 Task: Create a new task for the cafe launch and use 'Find and Replace' to modify specific words in the task description.
Action: Mouse moved to (10, 153)
Screenshot: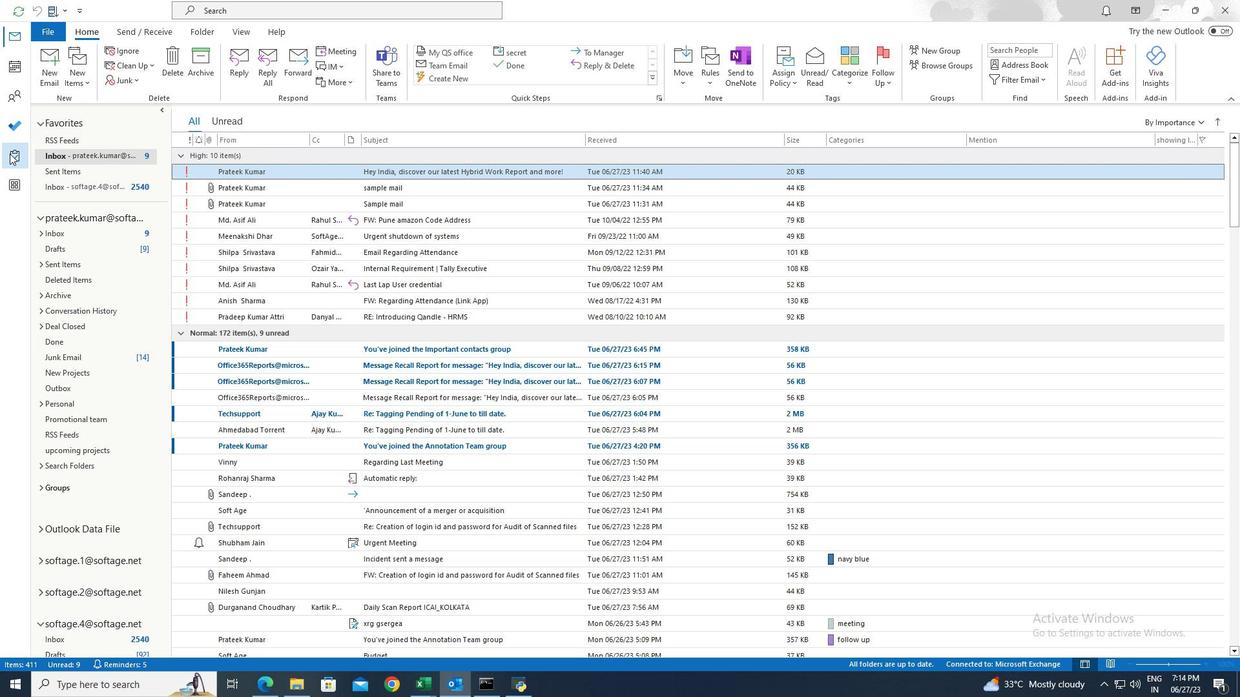 
Action: Mouse pressed left at (10, 153)
Screenshot: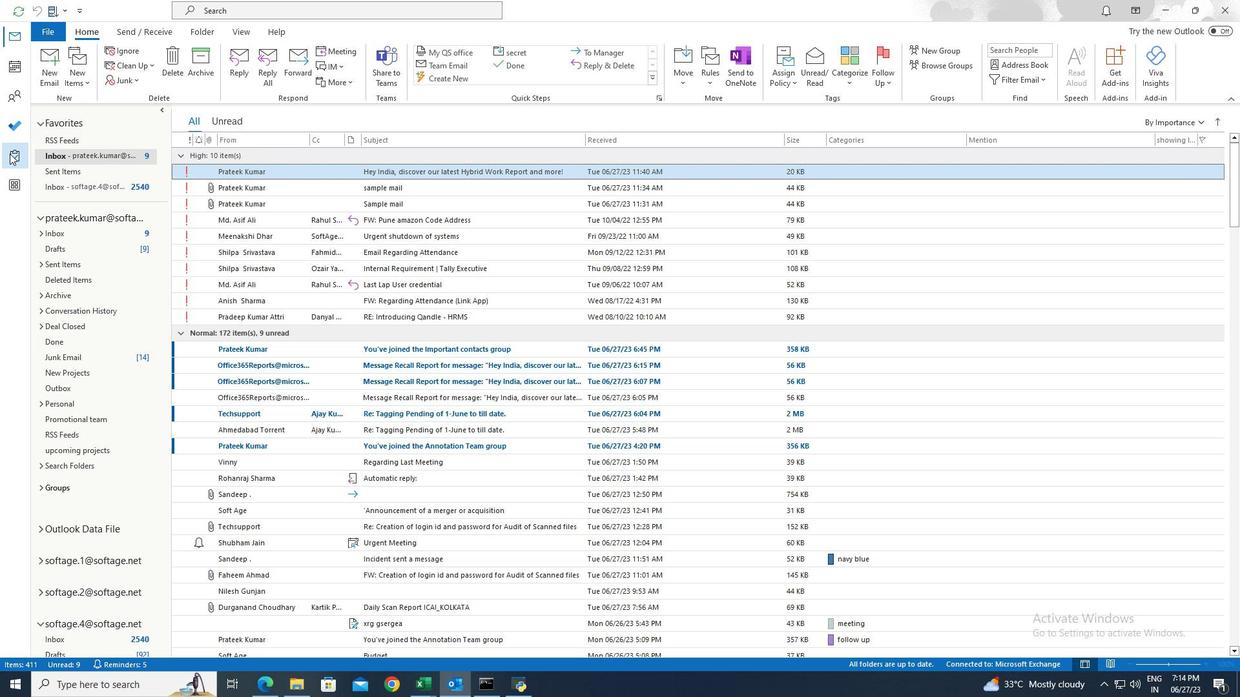 
Action: Mouse moved to (51, 65)
Screenshot: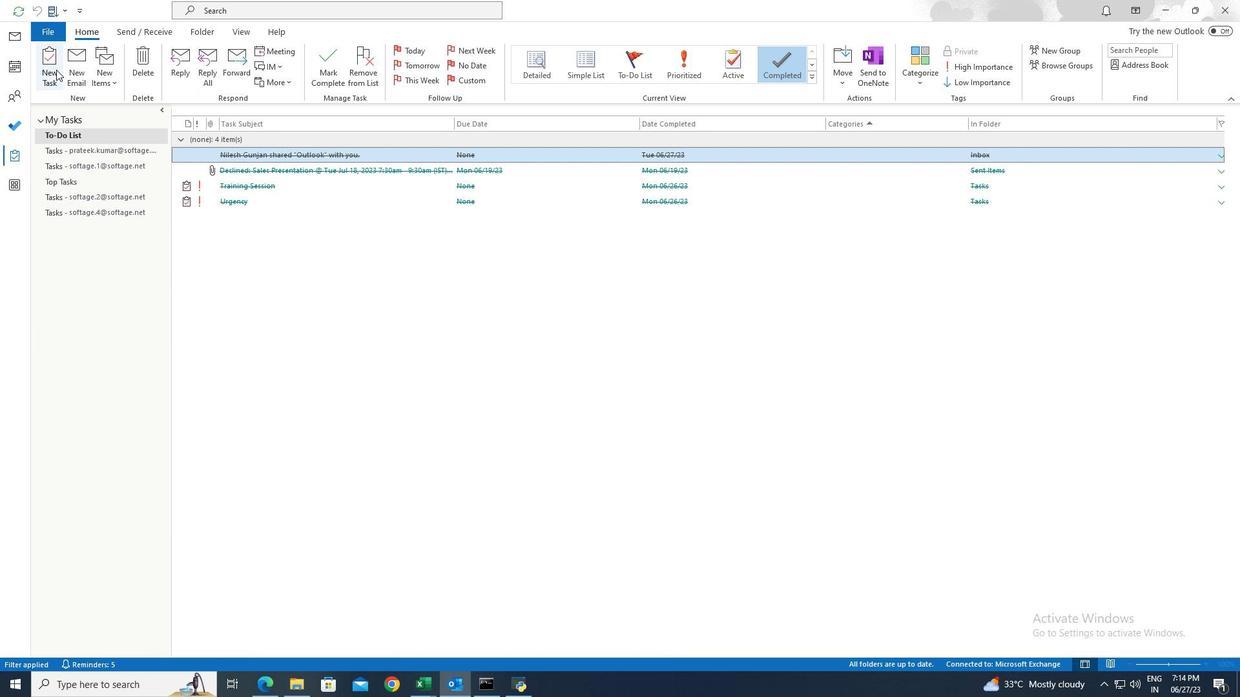 
Action: Mouse pressed left at (51, 65)
Screenshot: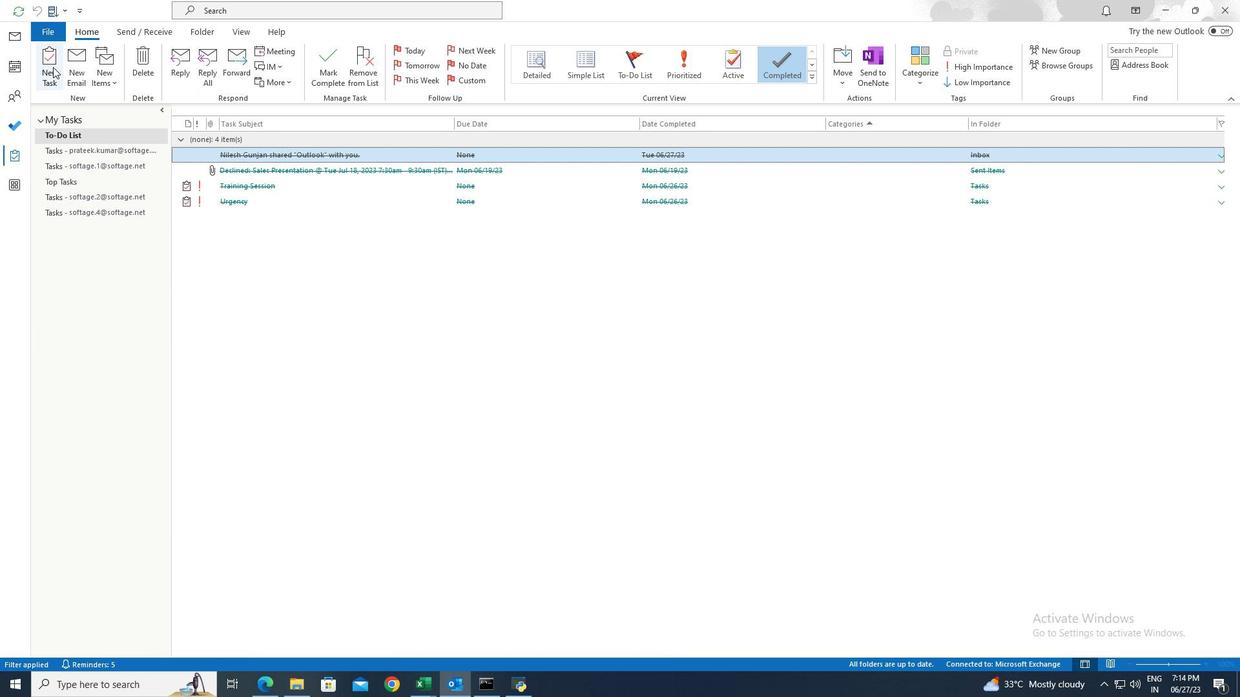 
Action: Mouse moved to (153, 134)
Screenshot: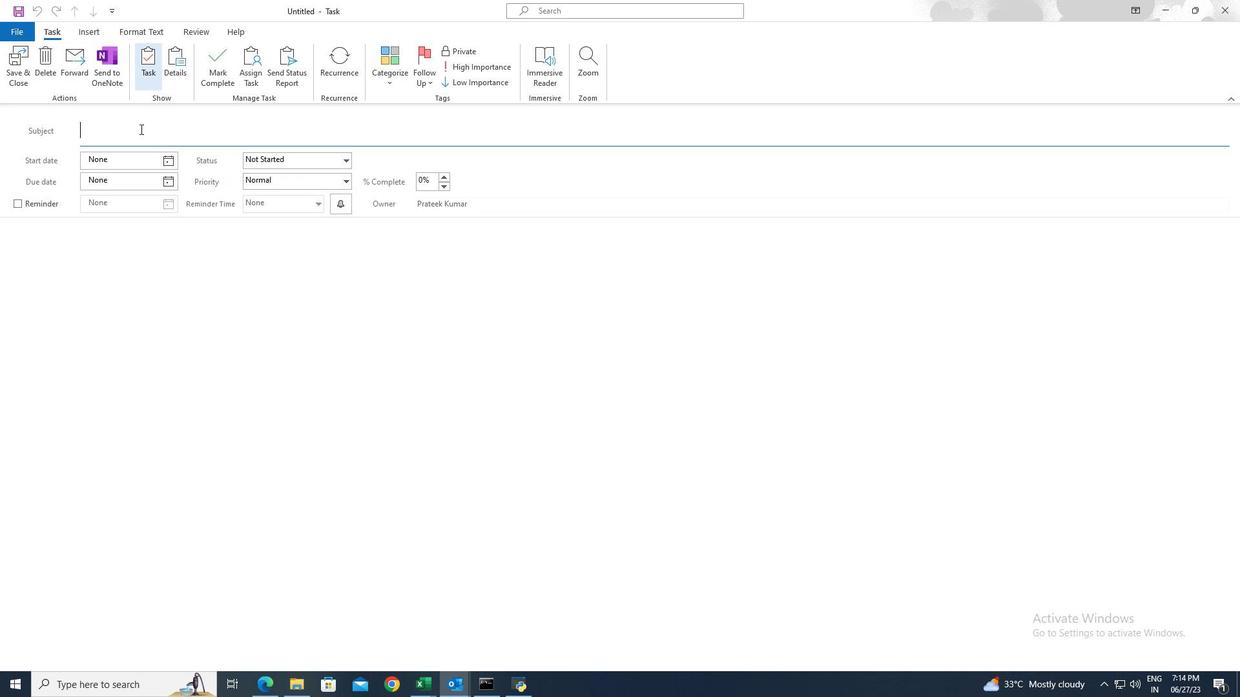 
Action: Mouse pressed left at (153, 134)
Screenshot: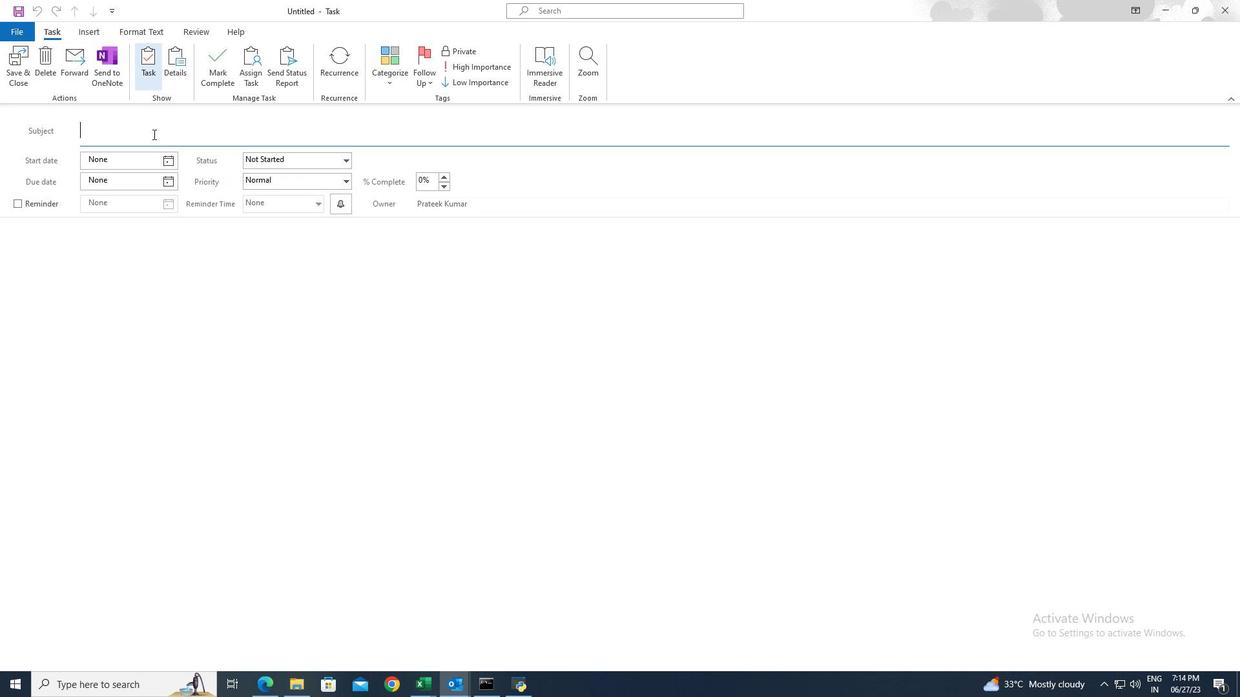 
Action: Key pressed <Key.shift>New<Key.space><Key.shift>Cafe<Key.space><Key.shift>Launch<Key.space>-<Key.space><Key.shift>Brewing<Key.space><Key.shift>Delightful<Key.space><Key.shift>Experiences
Screenshot: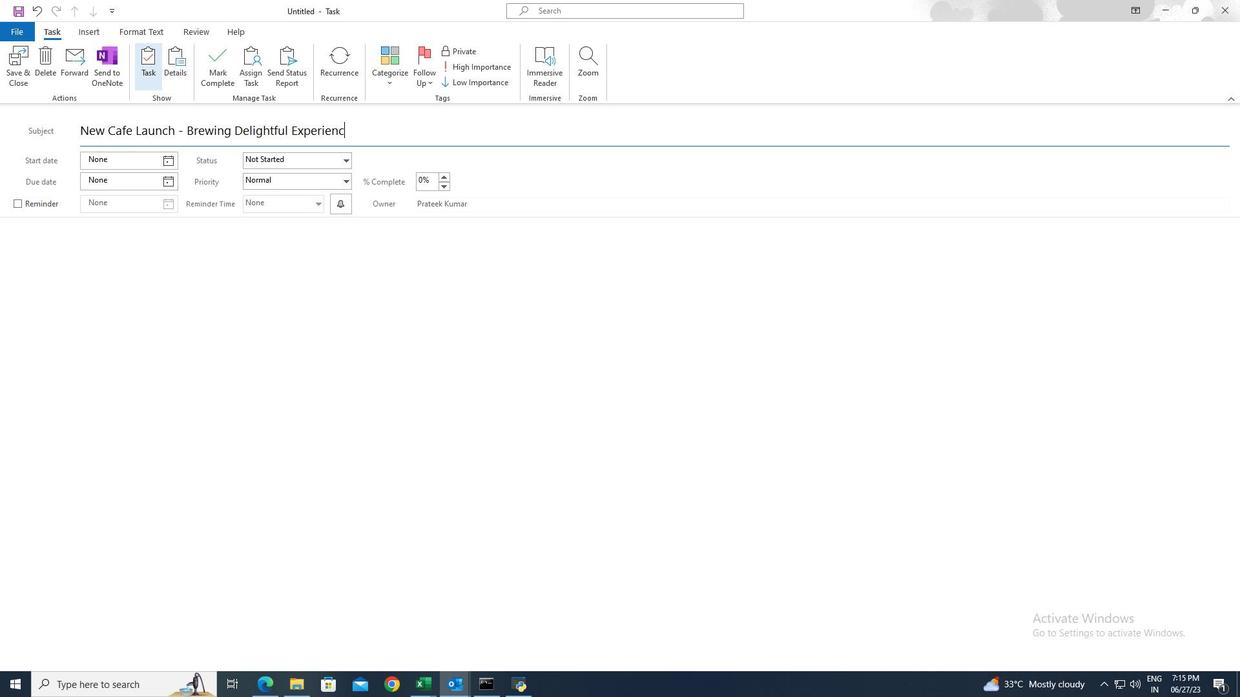 
Action: Mouse moved to (239, 237)
Screenshot: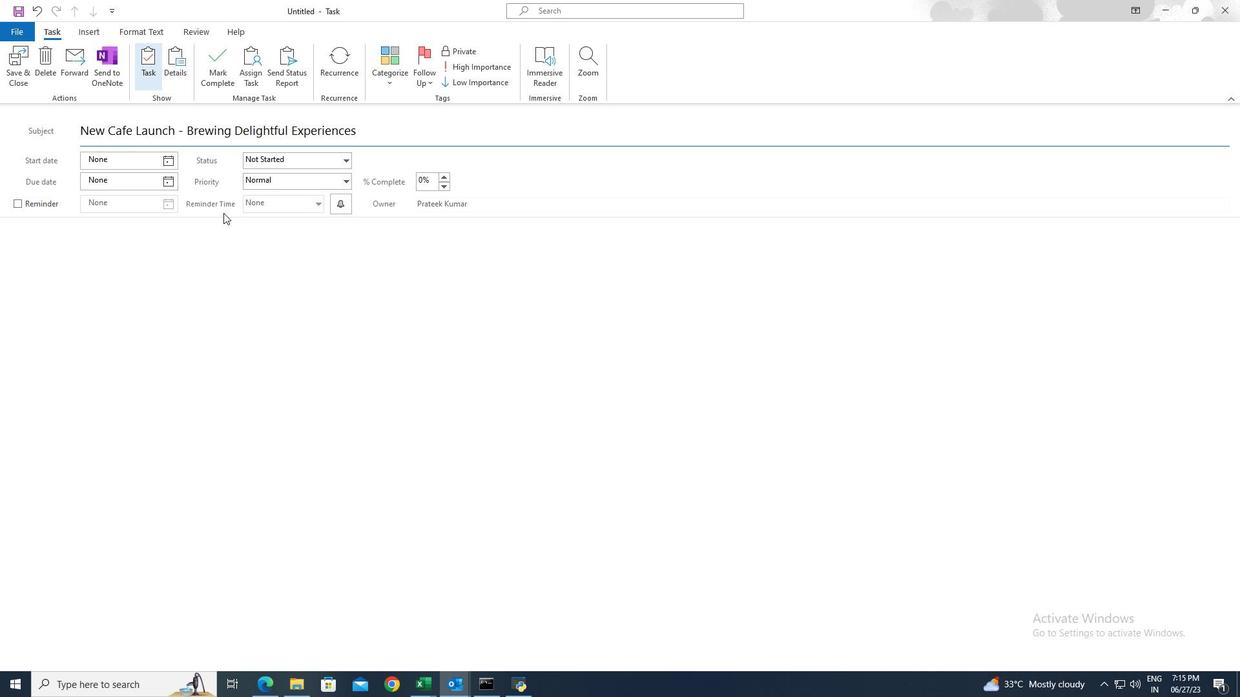 
Action: Mouse pressed left at (239, 237)
Screenshot: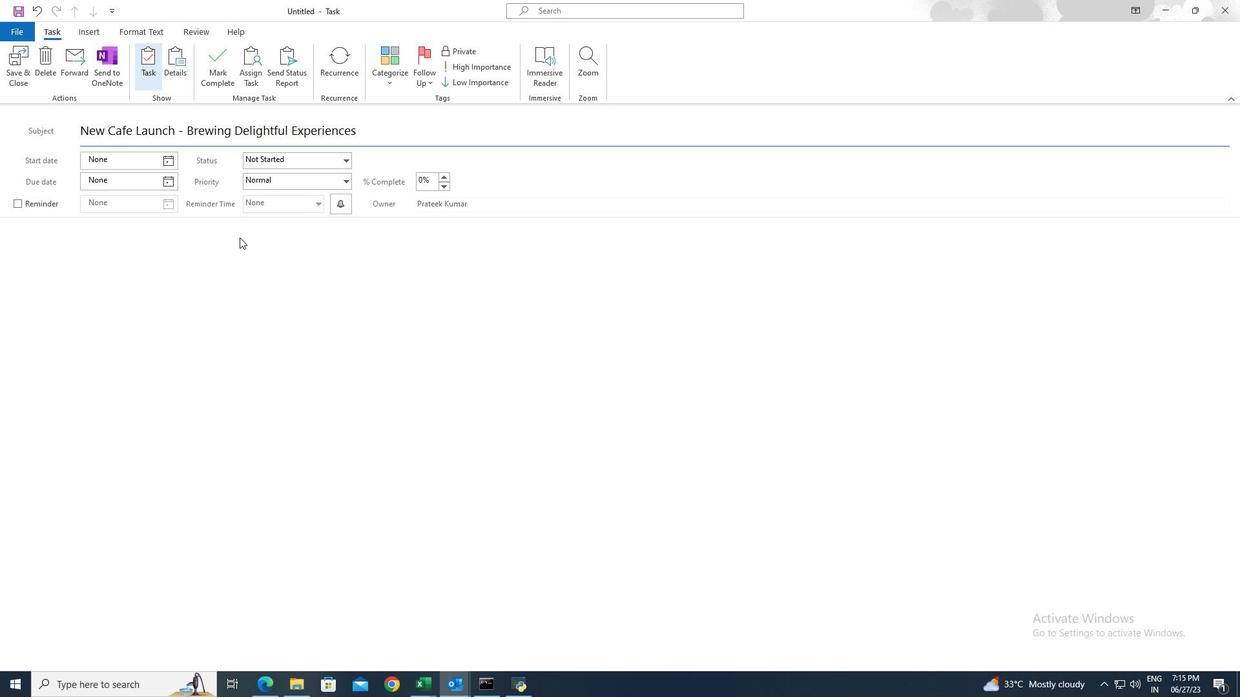 
Action: Key pressed <Key.shift>Facilitate<Key.space>the<Key.space>successful<Key.space>launch<Key.space>of<Key.space>our<Key.space>new<Key.space>cafe<Key.space>by<Key.space>overseeing<Key.space>key<Key.space>activites.<Key.space><Key.shift>C<Key.backspace><Key.backspace><Key.backspace><Key.backspace><Key.backspace><Key.backspace><Key.backspace><Key.backspace>b<Key.backspace>vities.<Key.space><Key.shift>Coordinate<Key.space>cafe<Key.space>design<Key.space>and<Key.space>setup,<Key.space>menu<Key.space>creation,<Key.space>hiring<Key.space>and<Key.space>training<Key.space>of<Key.space>staff,<Key.space>and<Key.space>marketing<Key.space>initiatives.<Key.space><Key.shift>Ensure<Key.space>a<Key.space>seamless<Key.space>customer<Key.space>experience<Key.space>and<Key.space>deliver<Key.space>a<Key.space>captivating<Key.space>ambience<Key.space>that<Key.space>leaves<Key.space>a<Key.space>lat<Key.backspace>sting<Key.space>impression
Screenshot: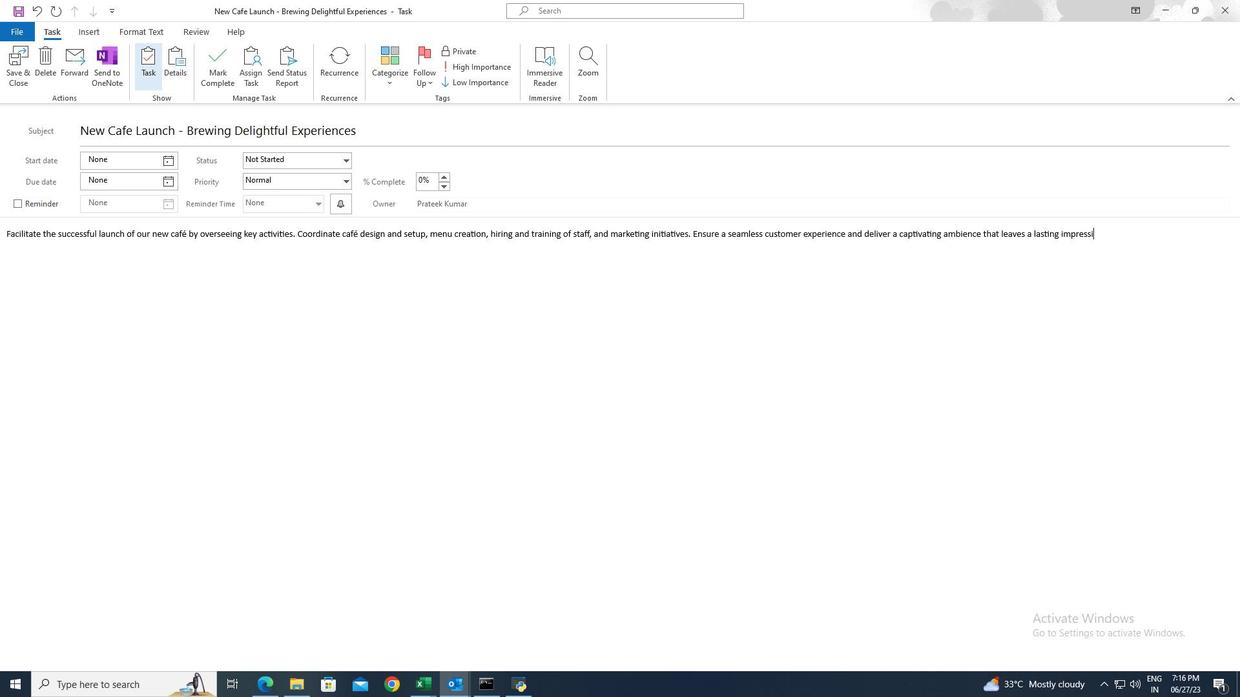 
Action: Mouse moved to (162, 34)
Screenshot: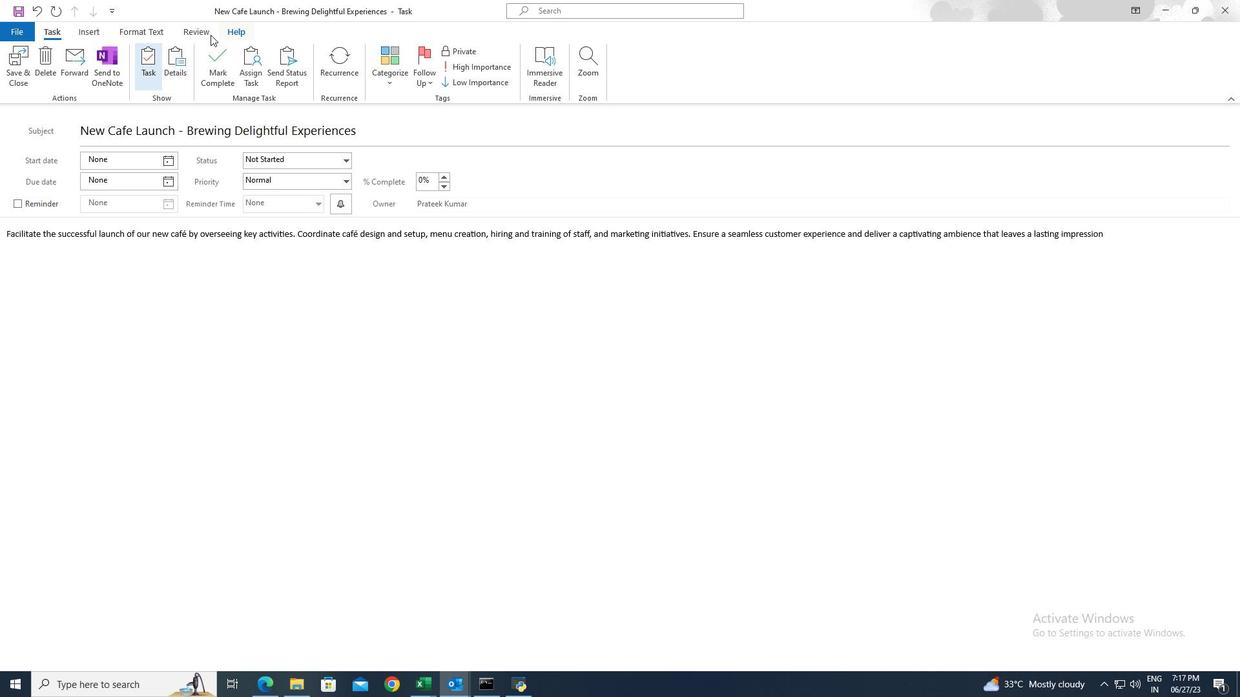 
Action: Mouse pressed left at (162, 34)
Screenshot: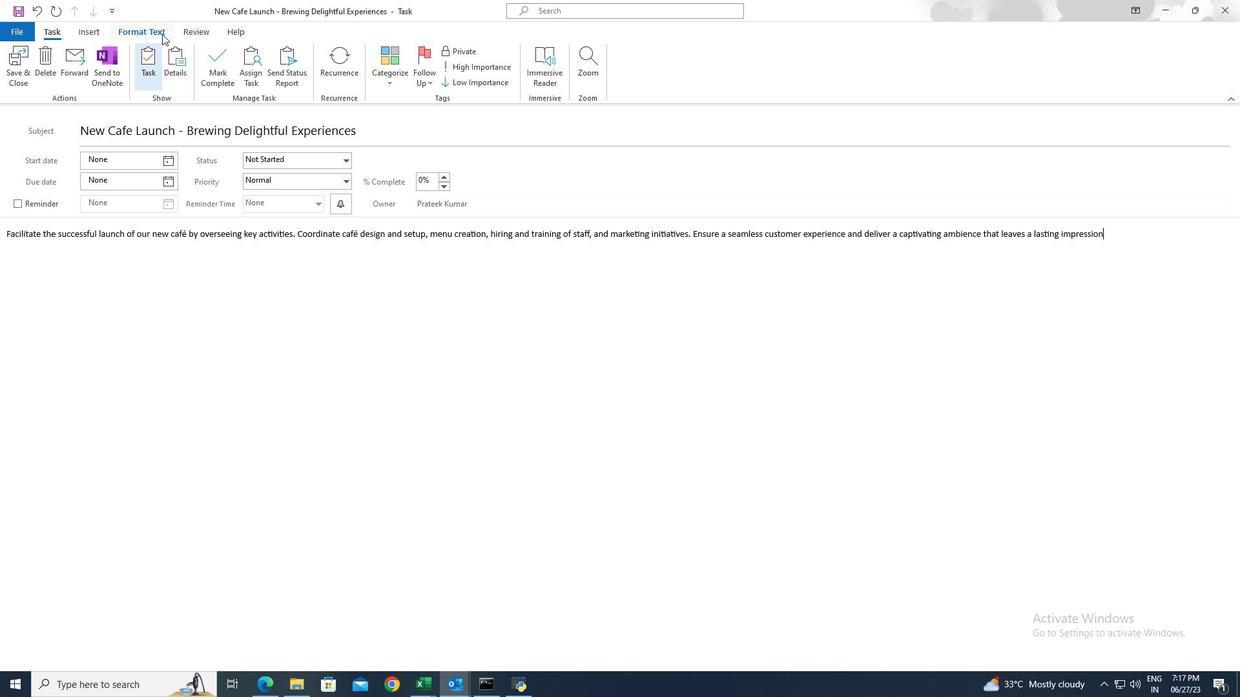 
Action: Mouse moved to (1152, 62)
Screenshot: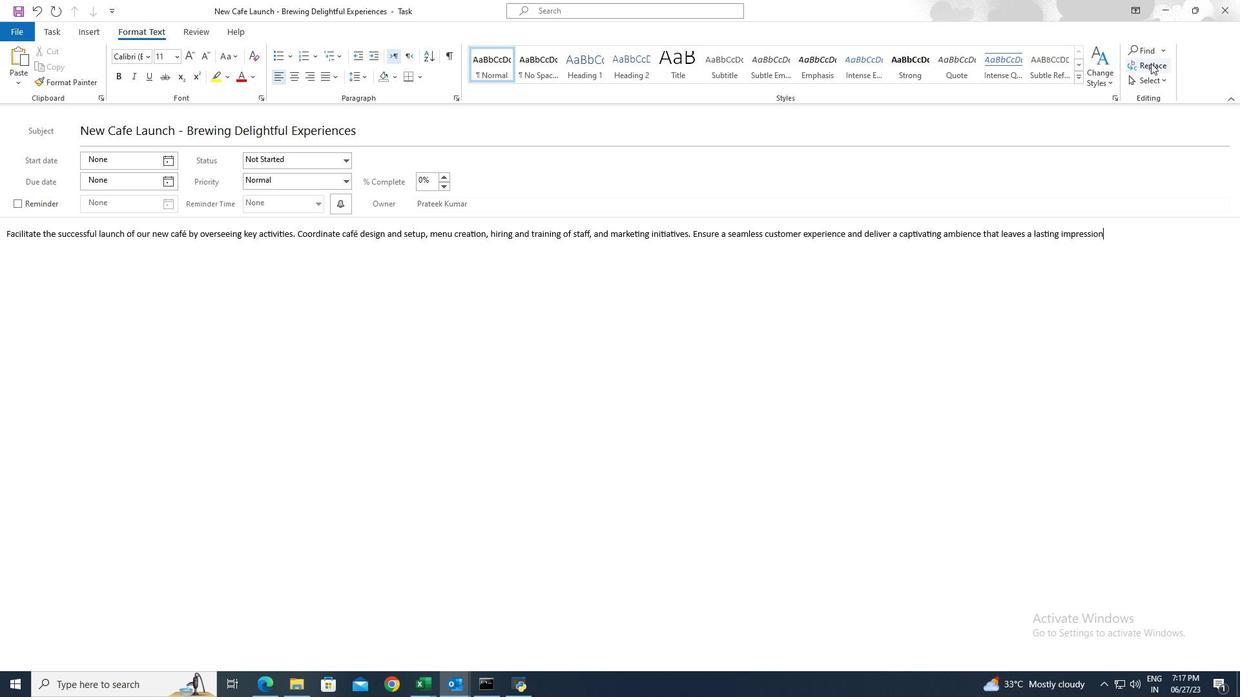 
Action: Mouse pressed left at (1152, 62)
Screenshot: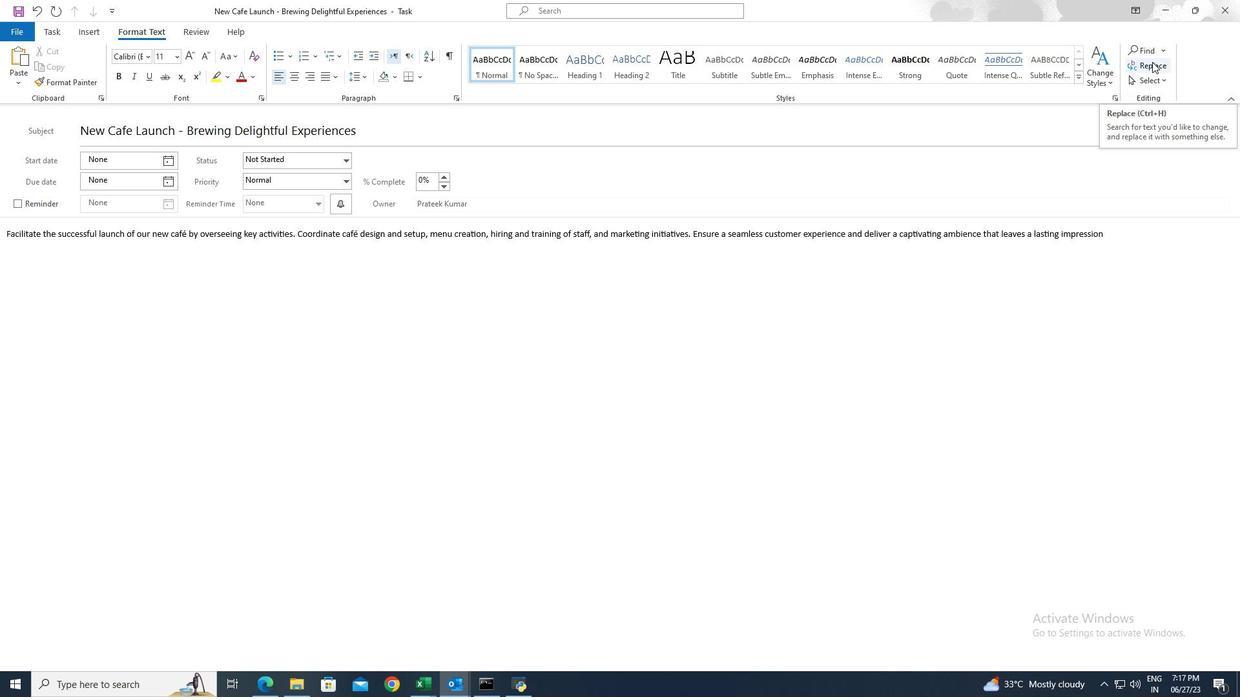 
Action: Mouse moved to (573, 301)
Screenshot: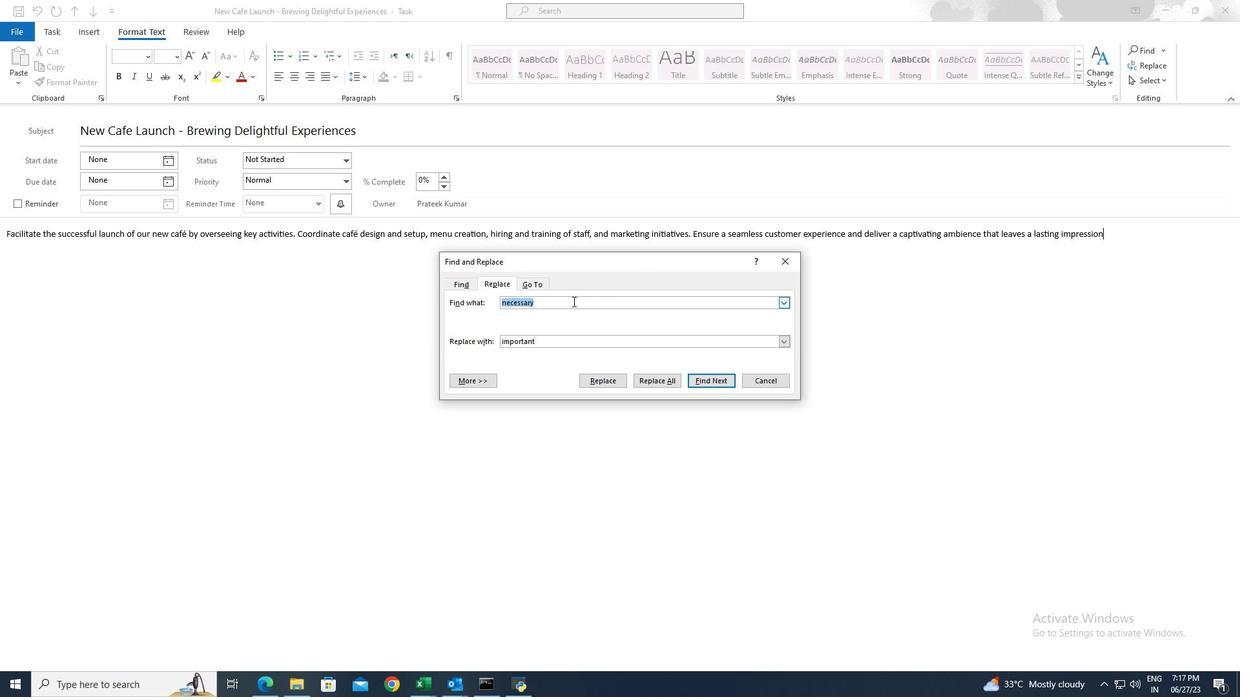 
Action: Key pressed <Key.backspace>overseeing
Screenshot: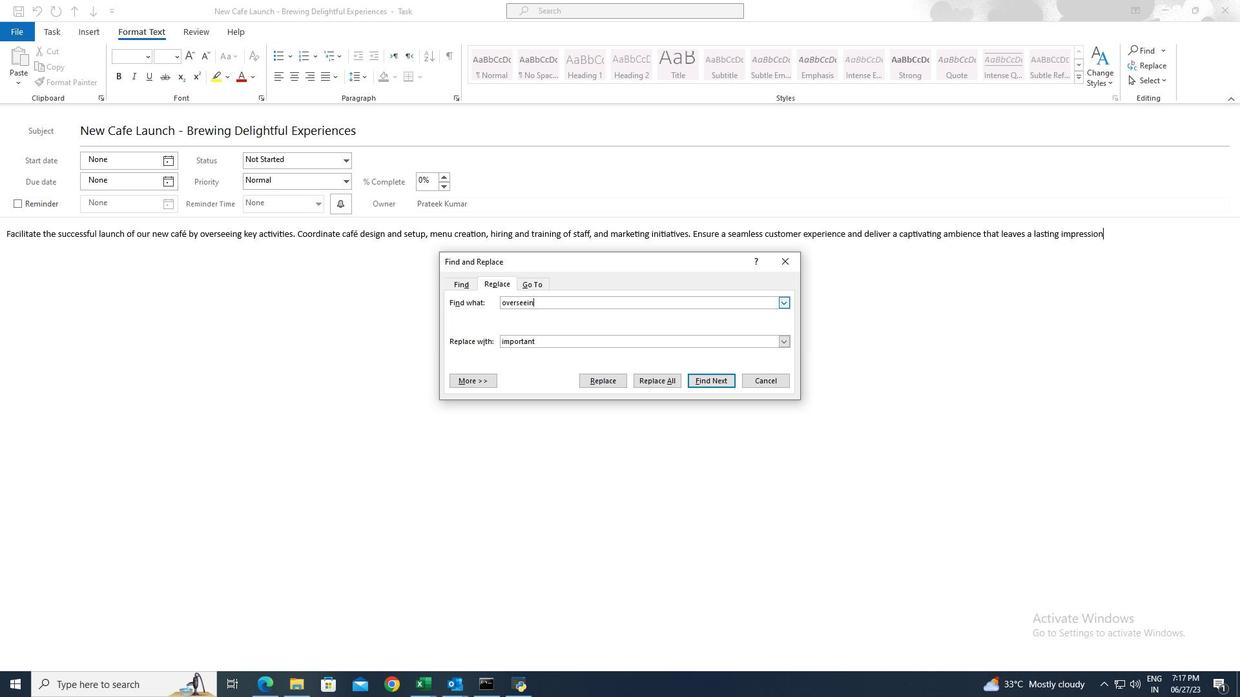 
Action: Mouse moved to (562, 342)
Screenshot: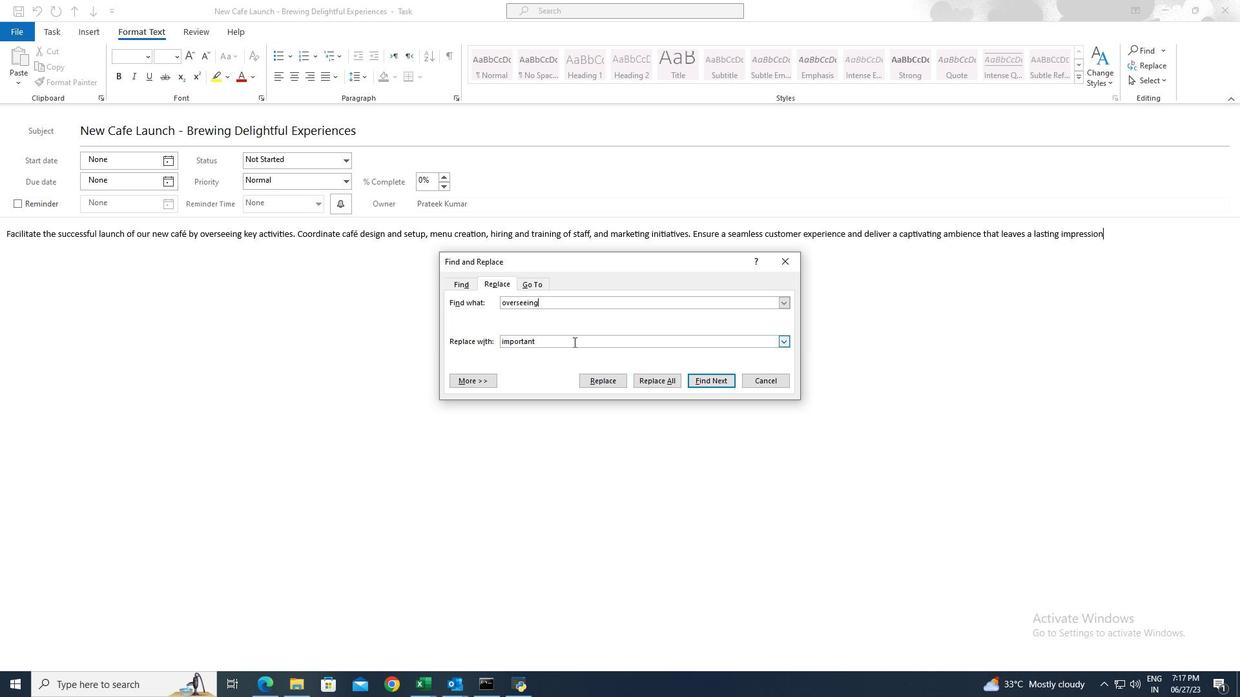 
Action: Mouse pressed left at (562, 342)
Screenshot: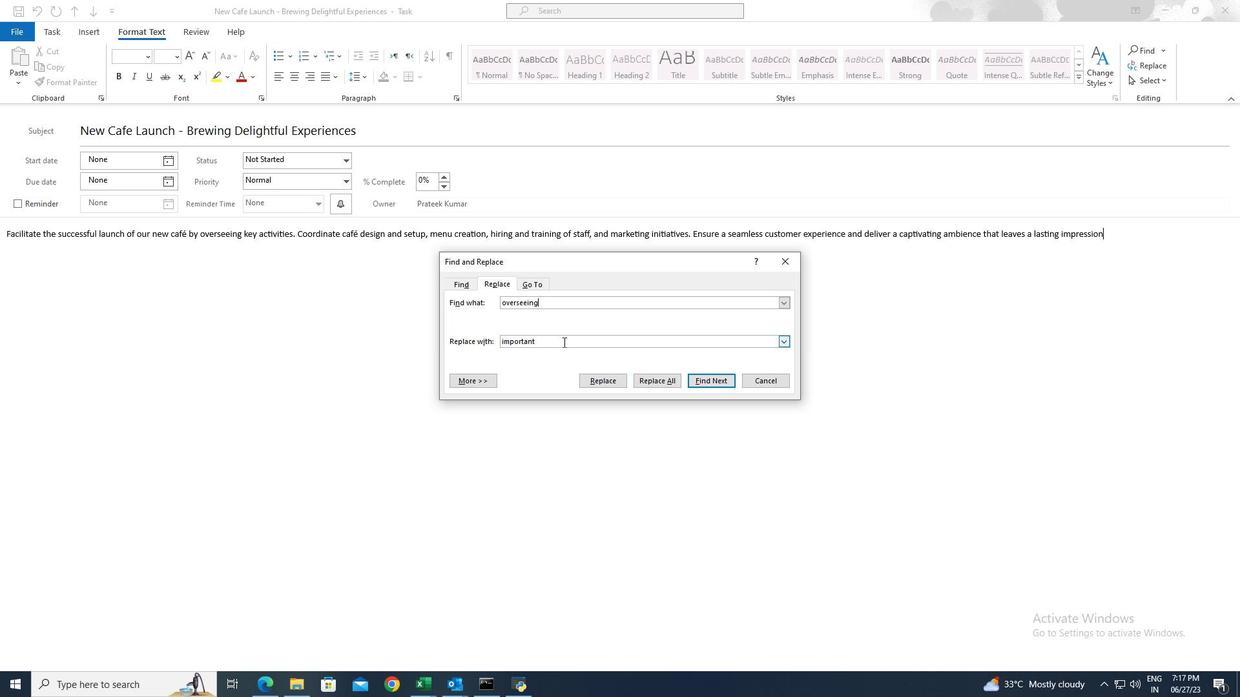 
Action: Mouse pressed left at (562, 342)
Screenshot: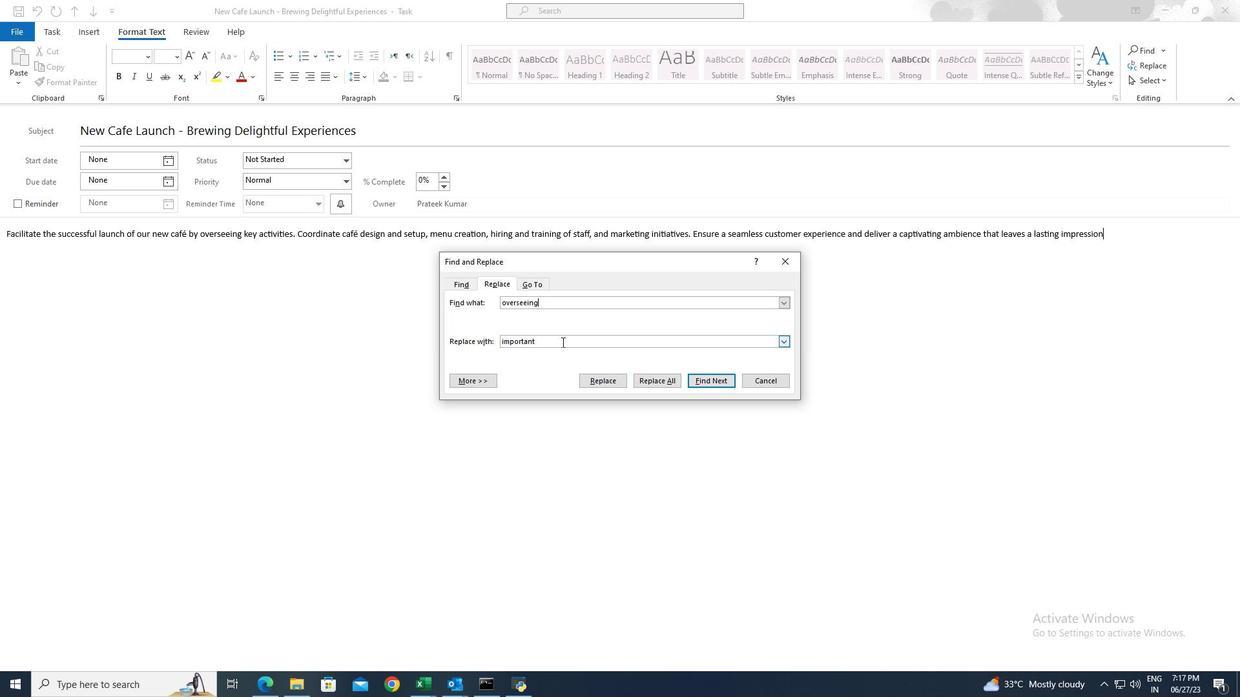 
Action: Mouse pressed left at (562, 342)
Screenshot: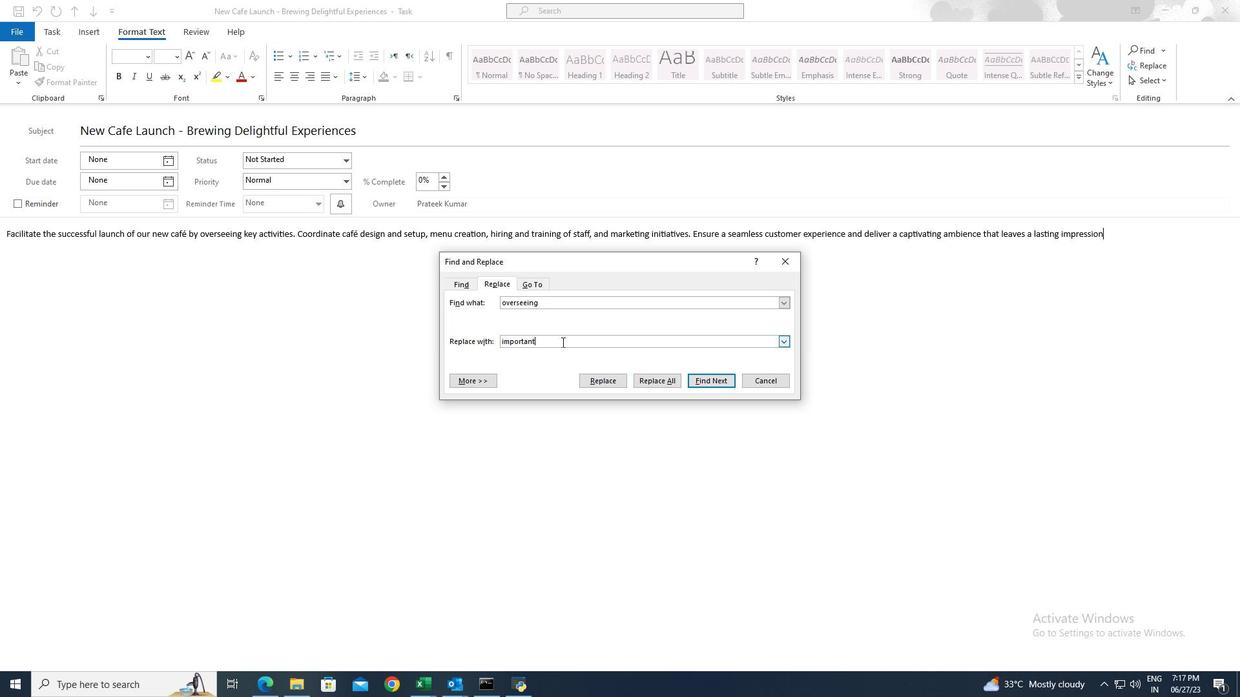 
Action: Key pressed <Key.backspace>importatn<Key.backspace><Key.backspace>nt
Screenshot: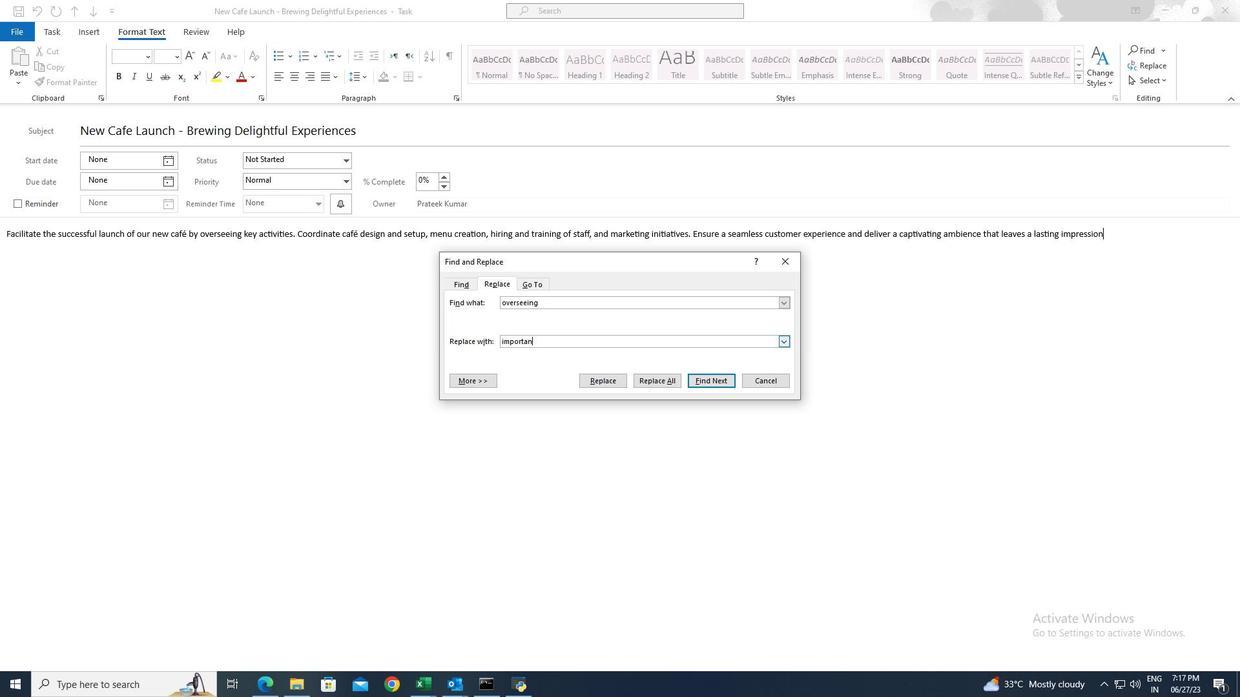 
Action: Mouse moved to (610, 380)
Screenshot: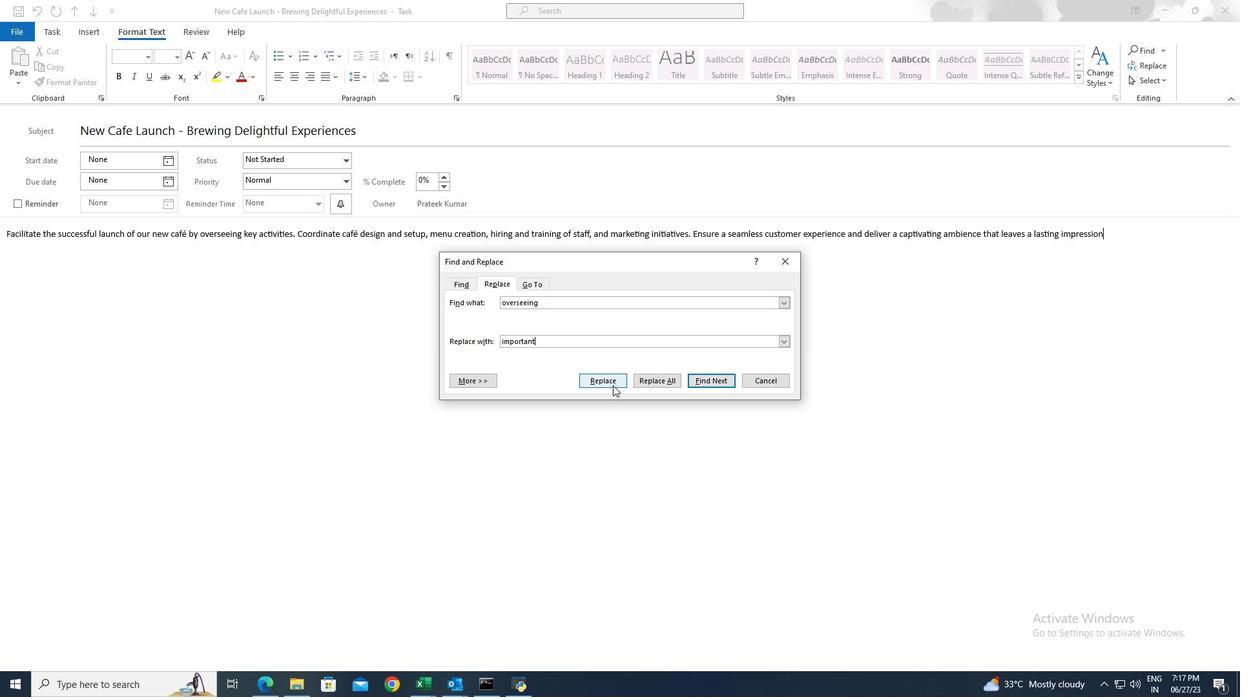 
Action: Mouse pressed left at (610, 380)
Screenshot: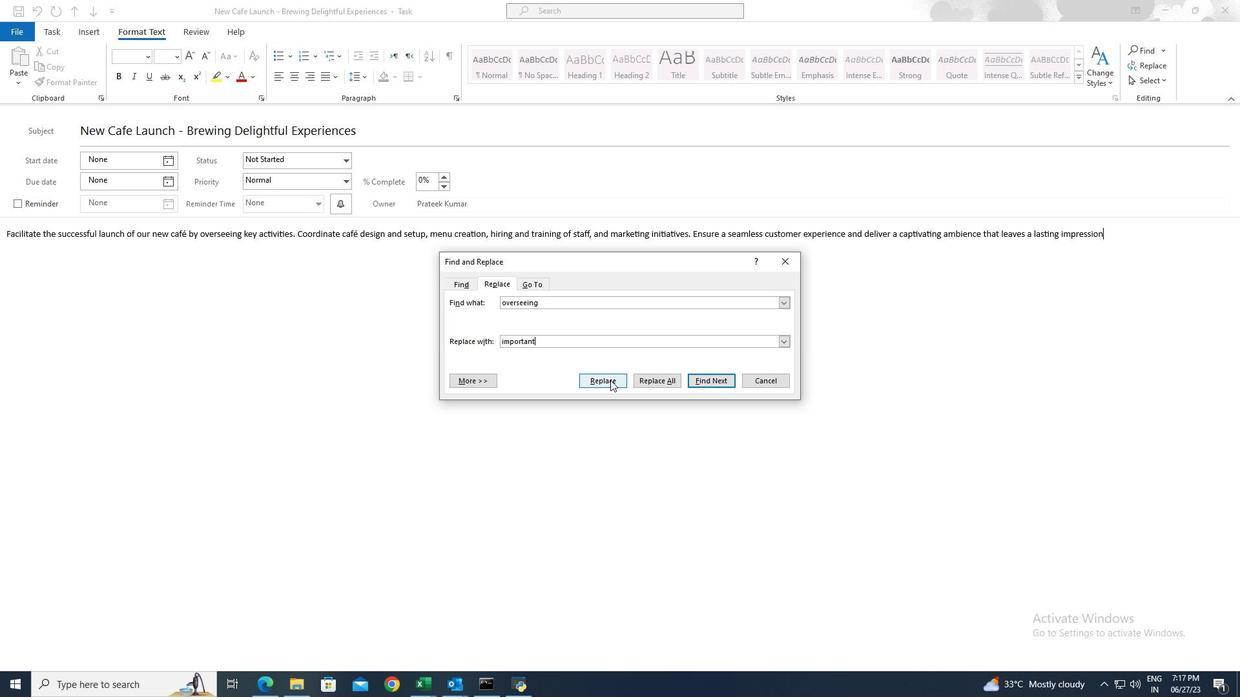 
Action: Mouse moved to (785, 259)
Screenshot: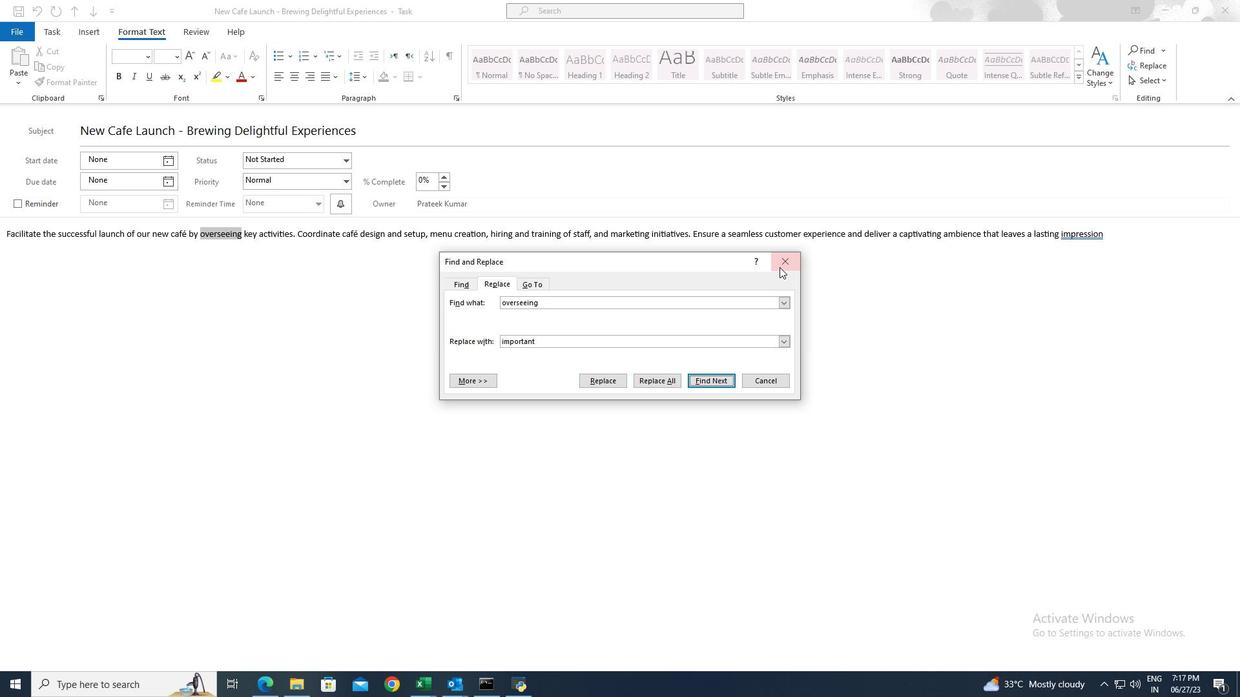 
Action: Mouse pressed left at (785, 259)
Screenshot: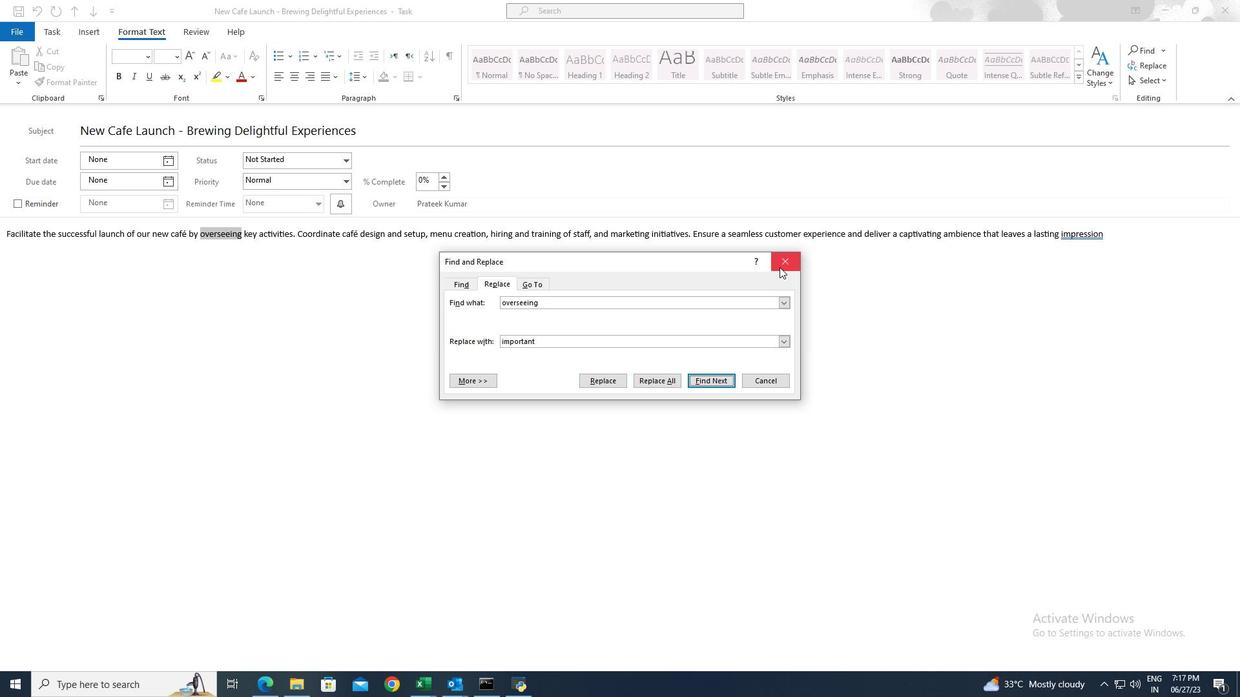 
Action: Mouse moved to (56, 30)
Screenshot: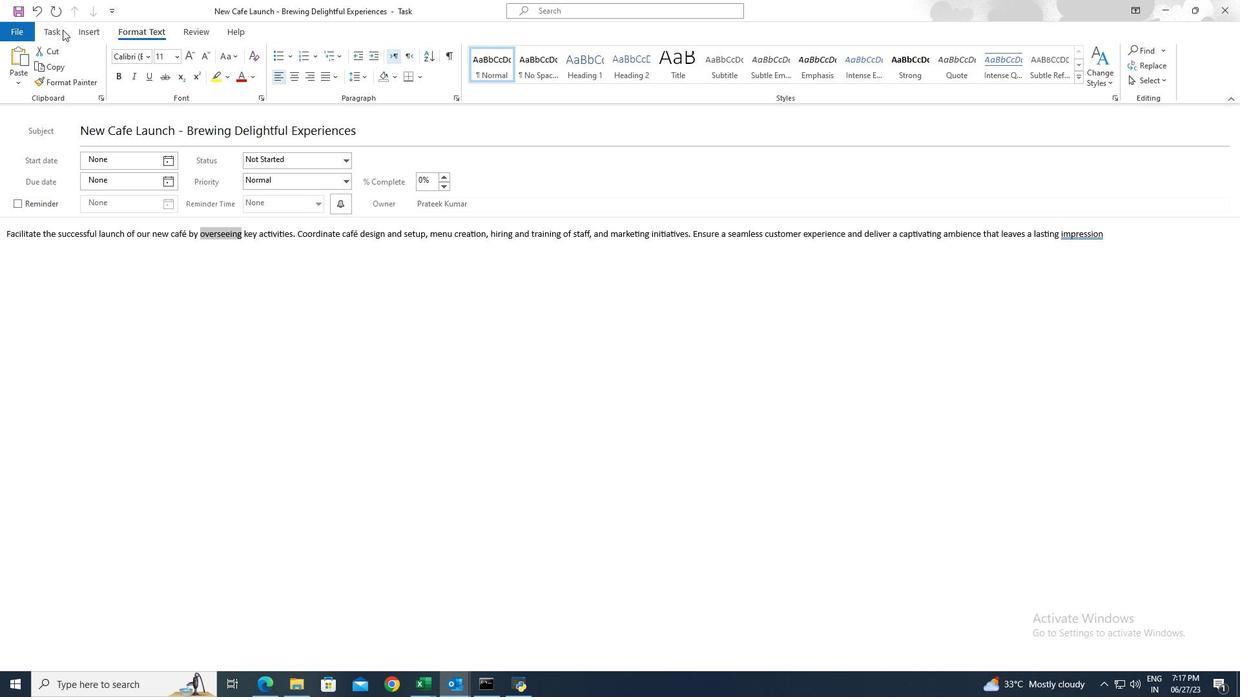 
Action: Mouse pressed left at (56, 30)
Screenshot: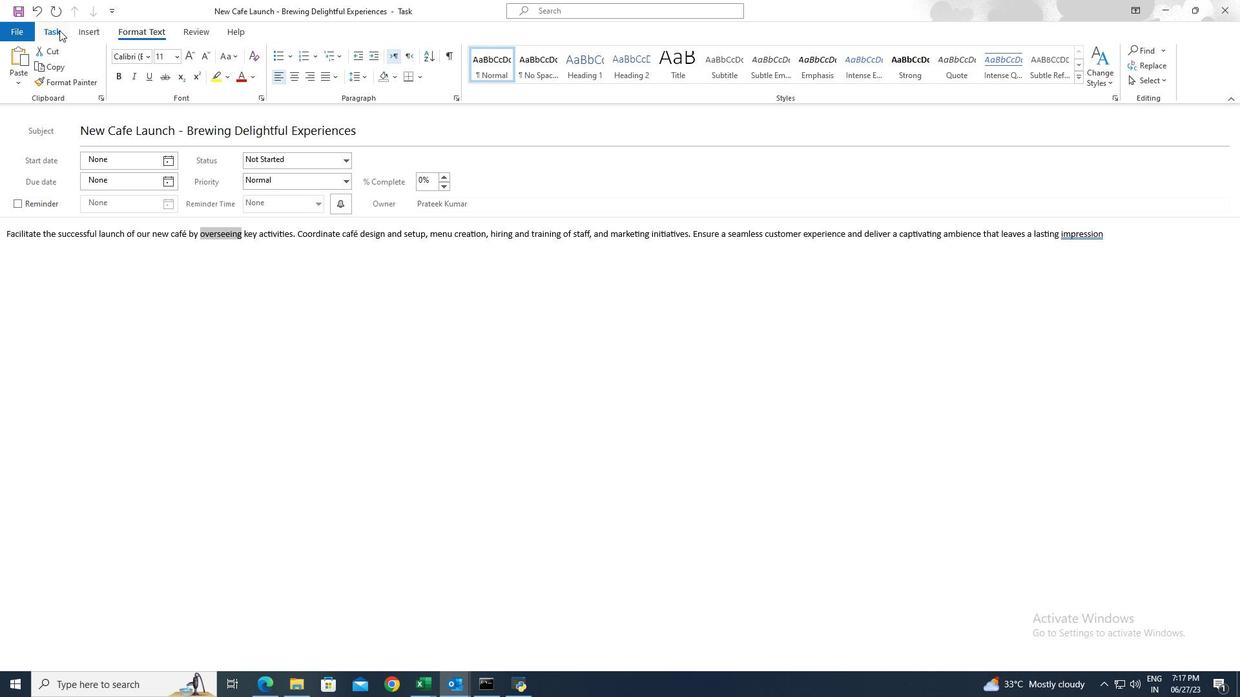 
Action: Mouse moved to (21, 52)
Screenshot: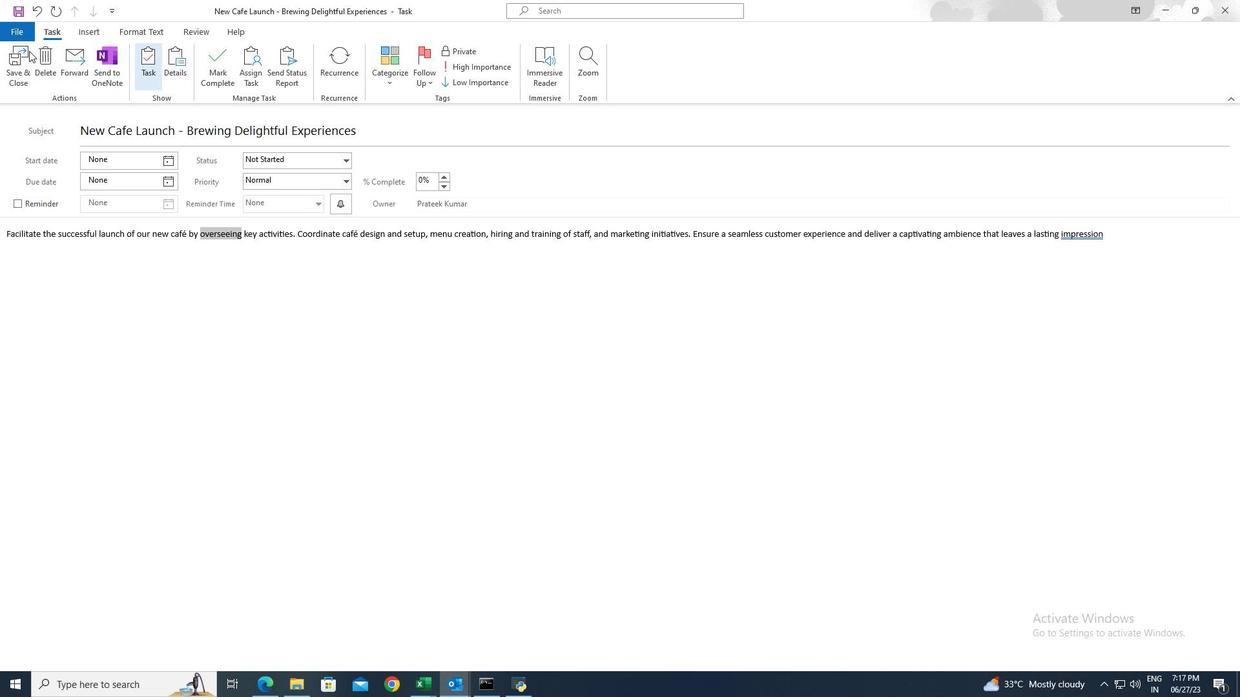 
Action: Mouse pressed left at (21, 52)
Screenshot: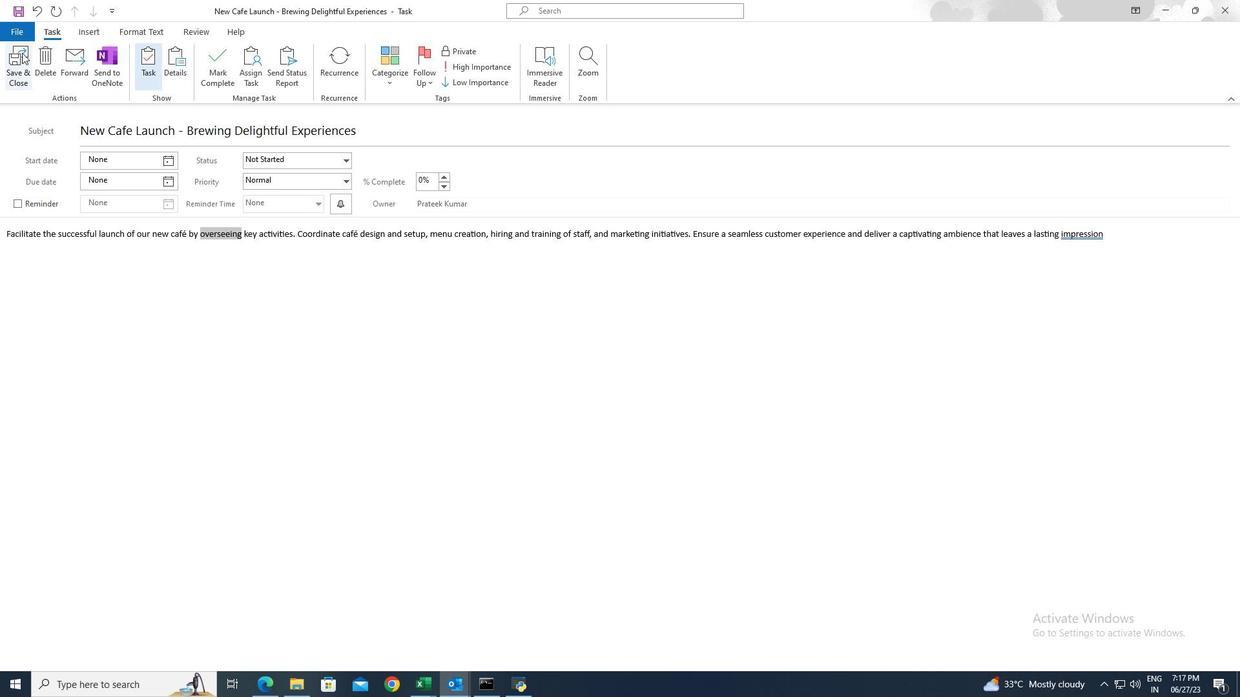 
Action: Mouse moved to (283, 303)
Screenshot: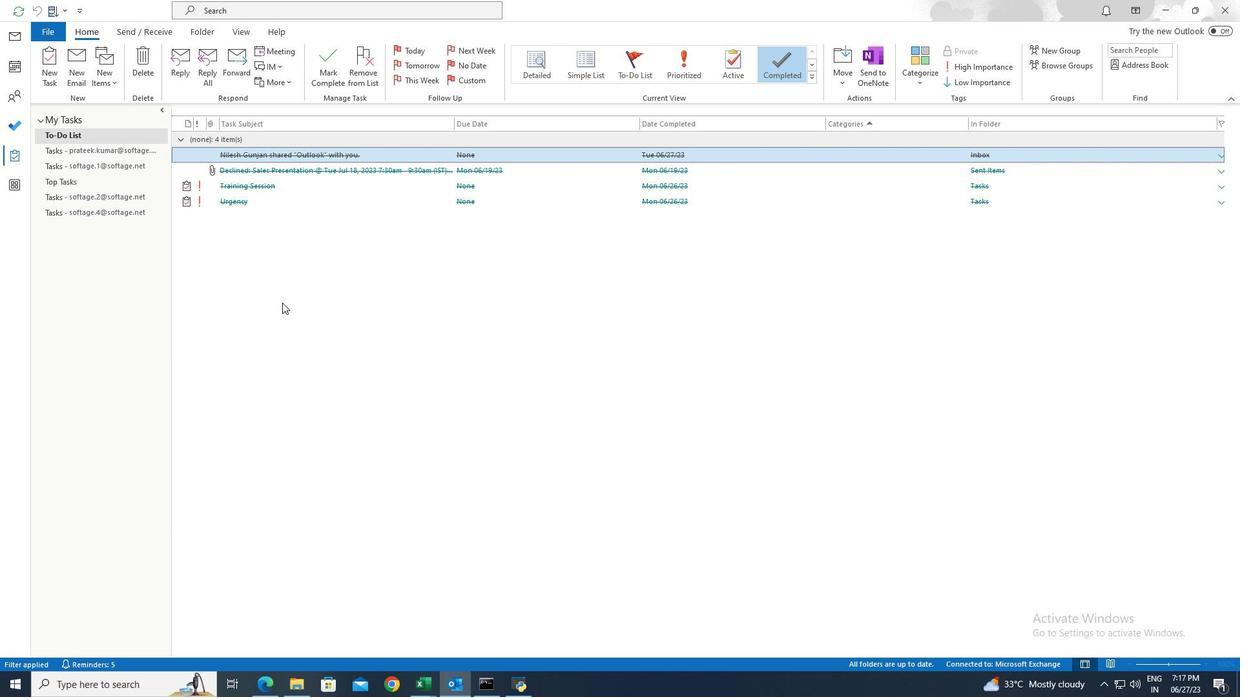 
